 Task: Find restaurants that are open 24 hours.
Action: Mouse moved to (410, 116)
Screenshot: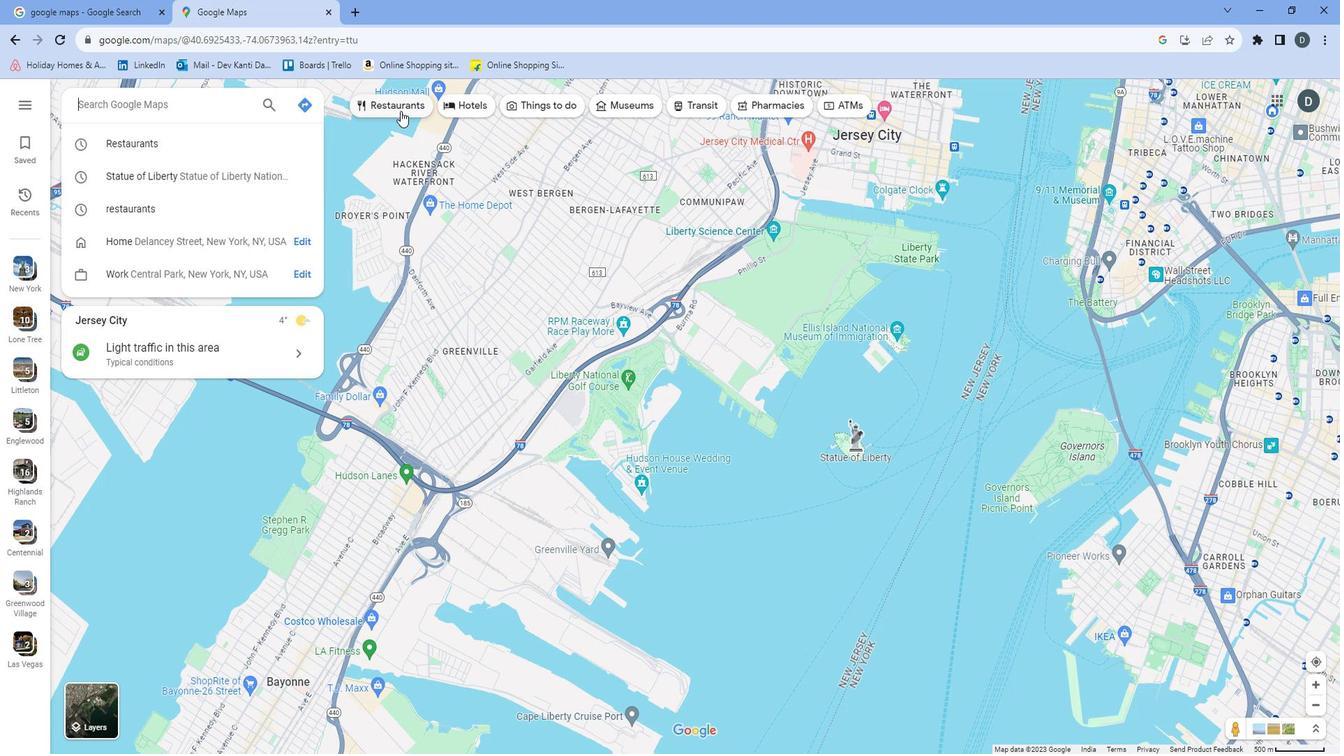 
Action: Mouse pressed left at (410, 116)
Screenshot: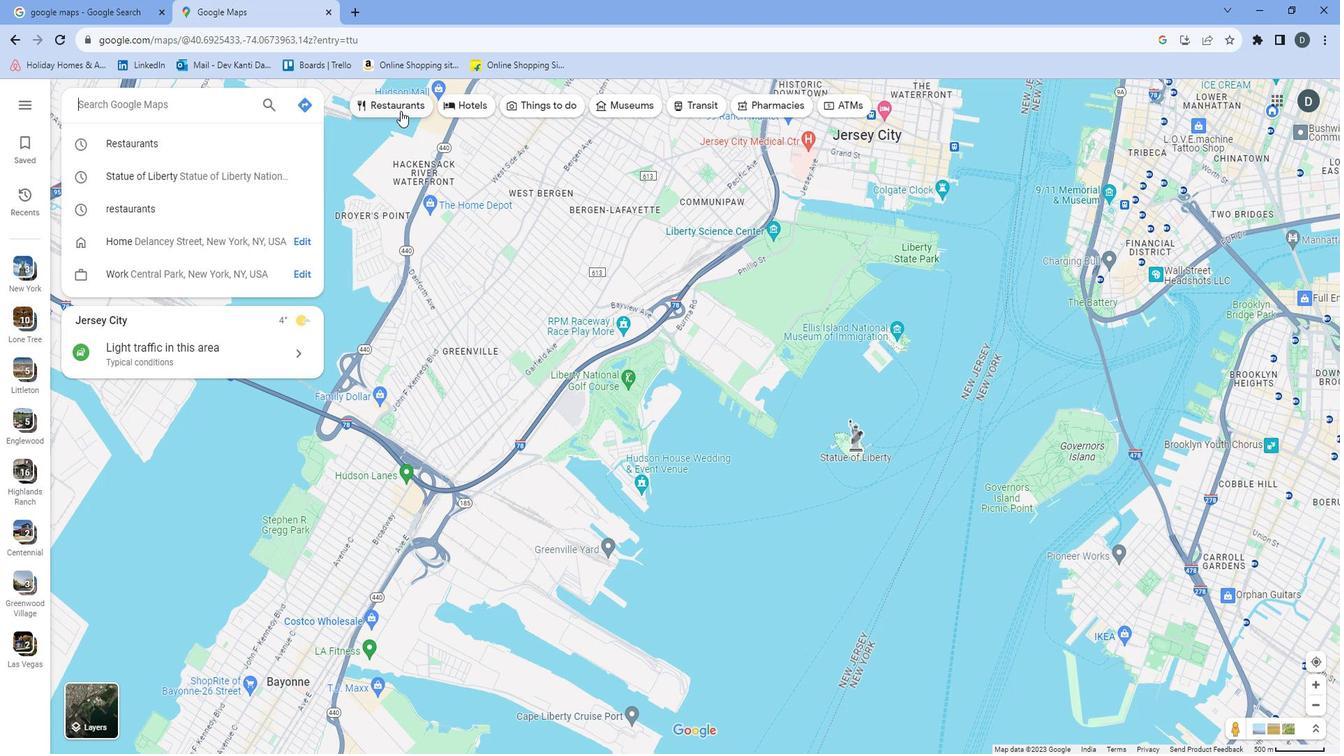 
Action: Mouse moved to (631, 111)
Screenshot: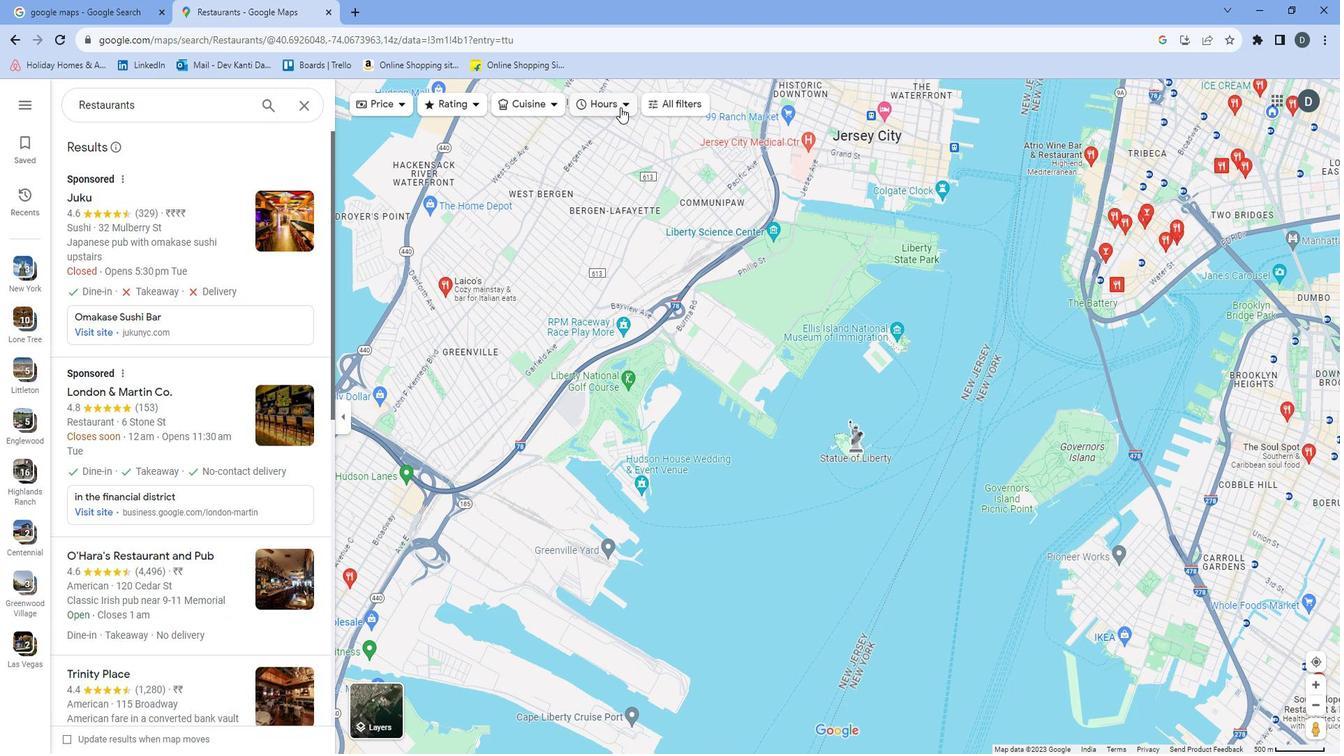 
Action: Mouse pressed left at (631, 111)
Screenshot: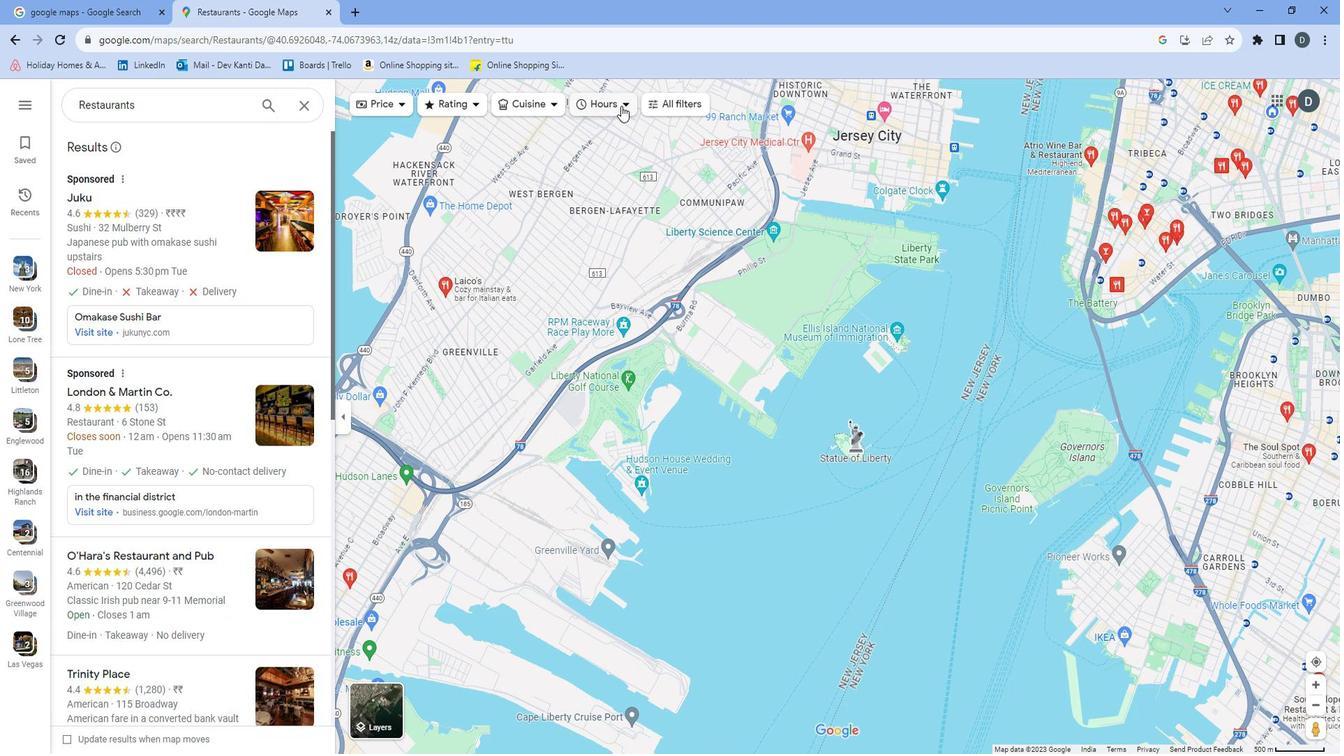 
Action: Mouse moved to (597, 187)
Screenshot: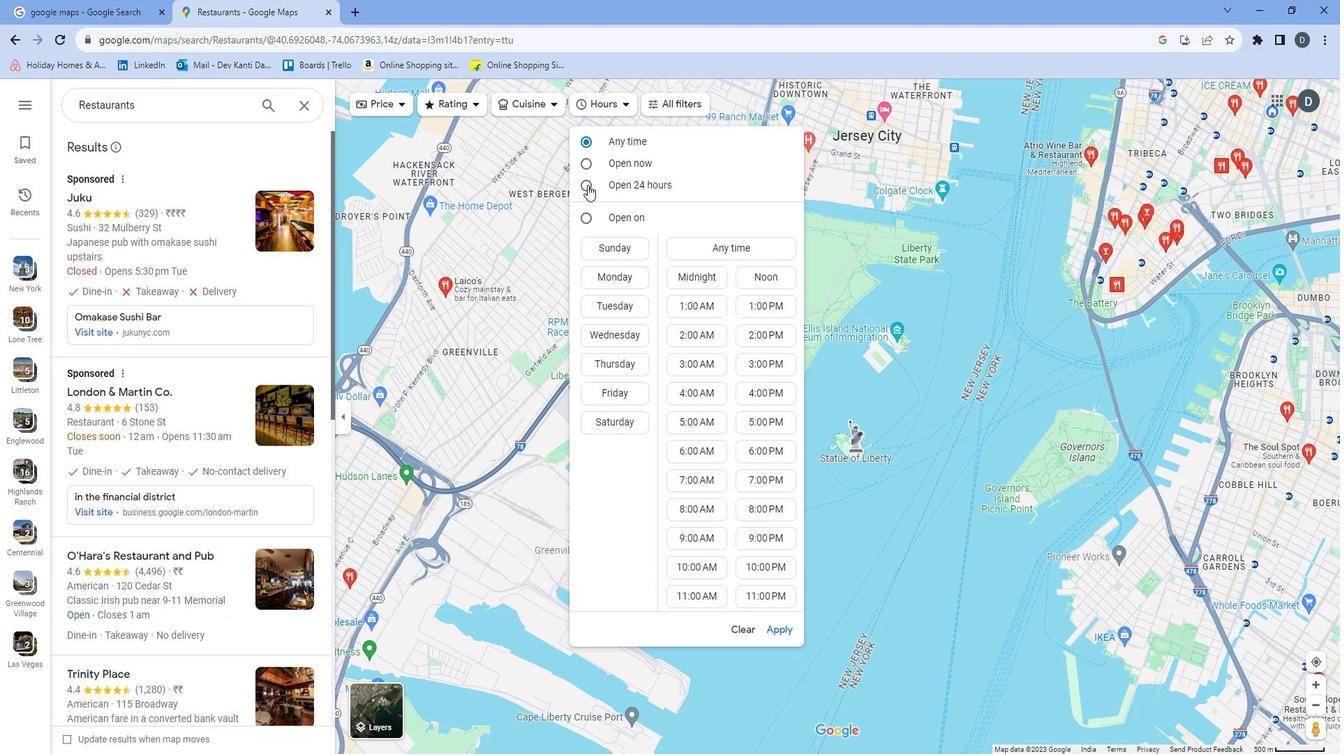 
Action: Mouse pressed left at (597, 187)
Screenshot: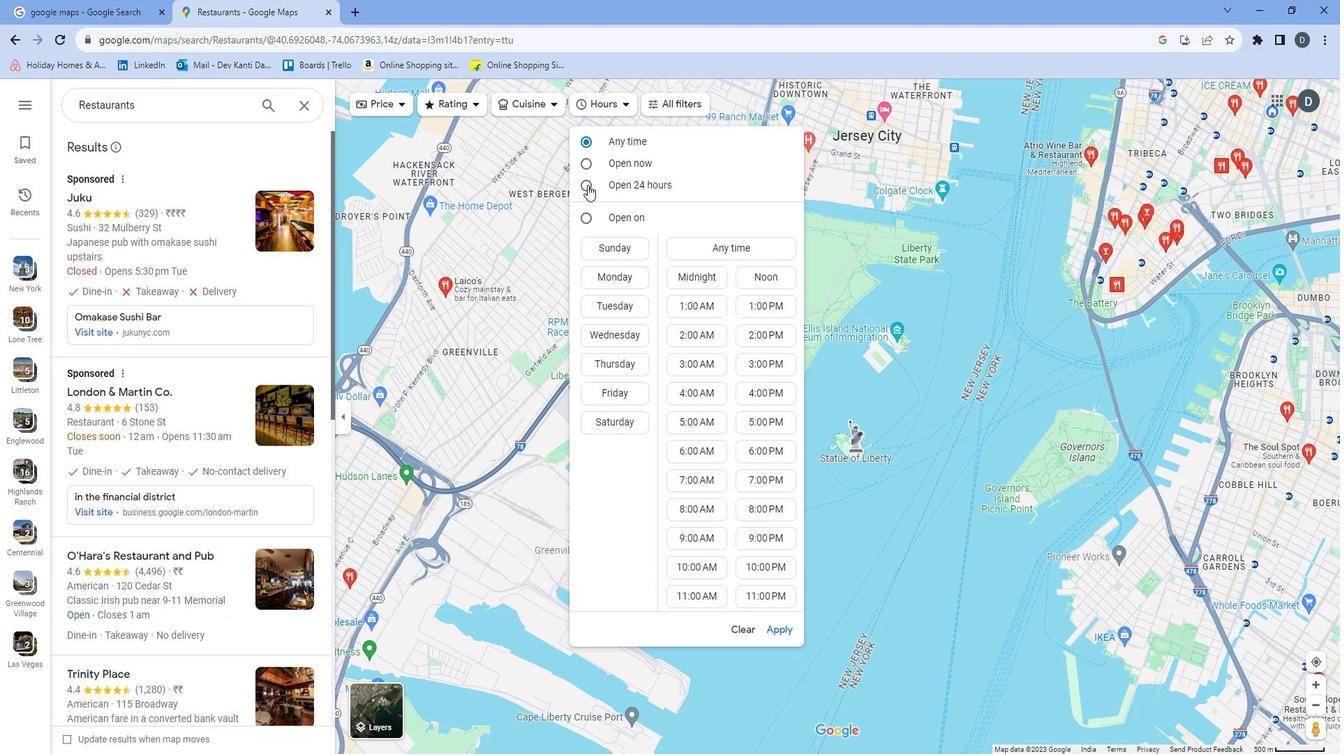 
Action: Mouse moved to (790, 615)
Screenshot: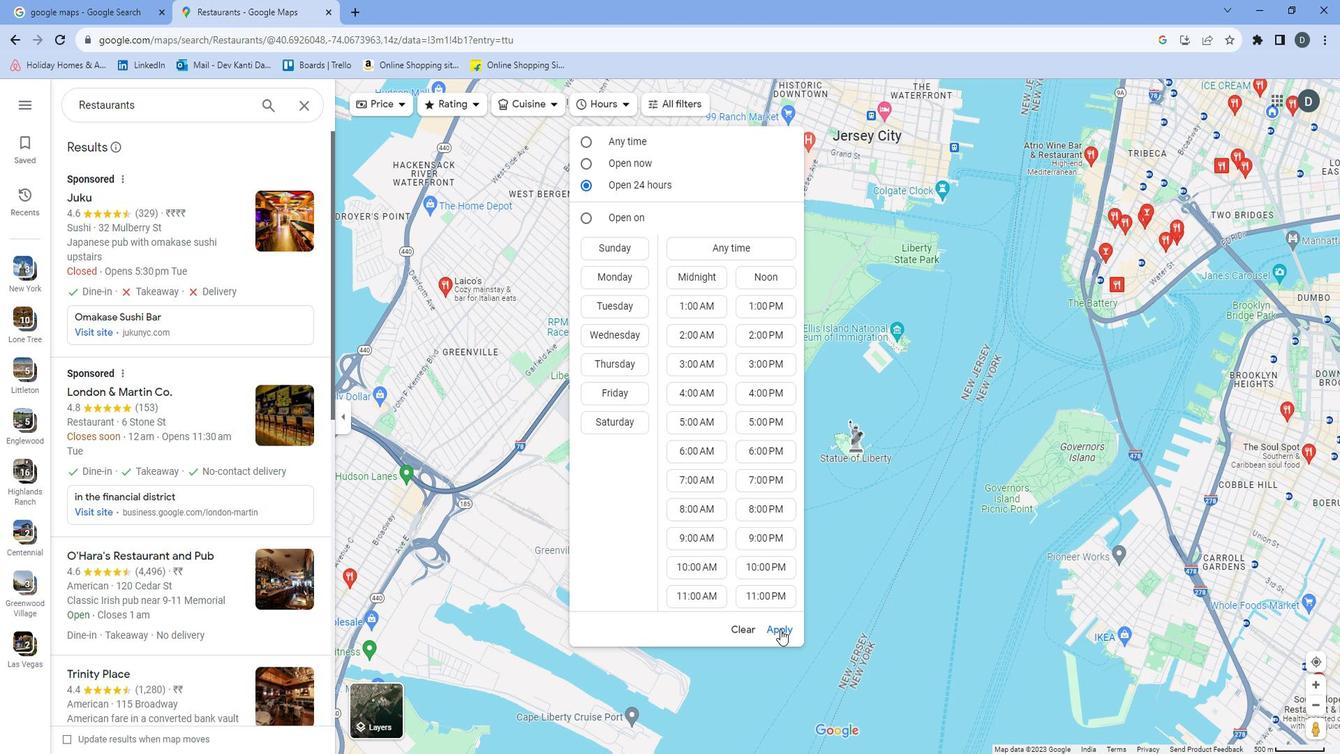 
Action: Mouse pressed left at (790, 615)
Screenshot: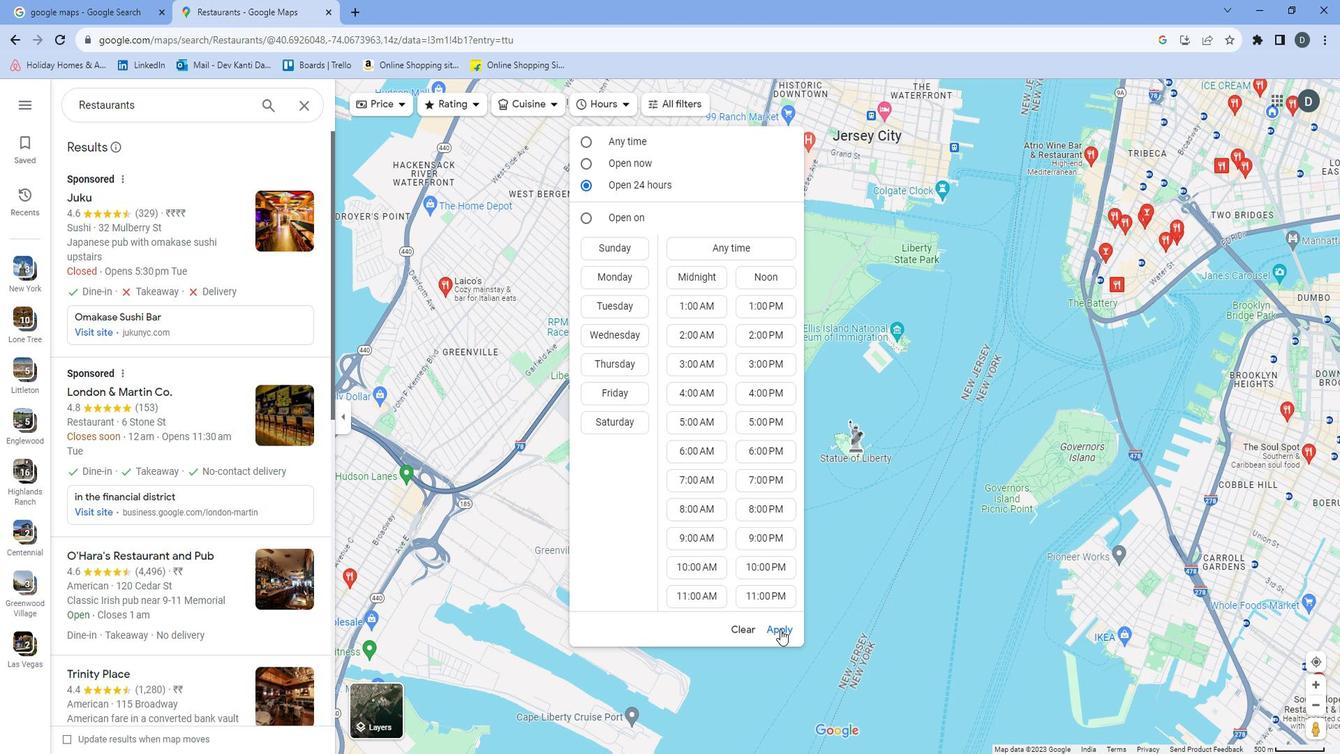 
Action: Mouse moved to (782, 382)
Screenshot: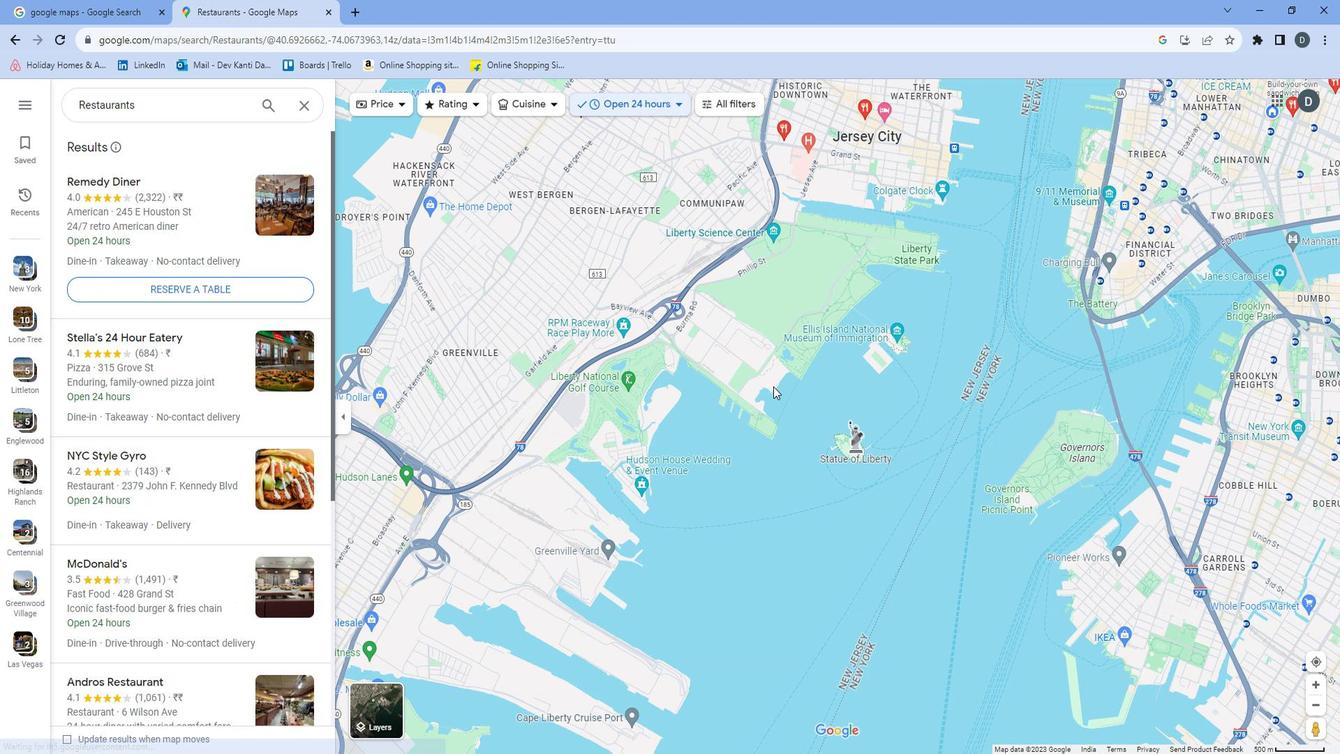 
